 Task: Search for emails with a particular keyword in the body: `Dear`.
Action: Mouse moved to (516, 73)
Screenshot: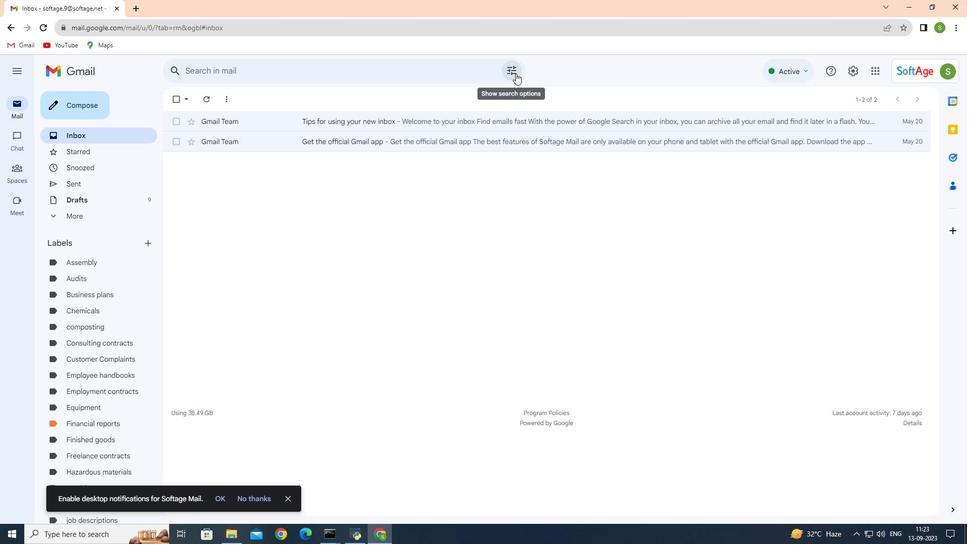 
Action: Mouse pressed left at (516, 73)
Screenshot: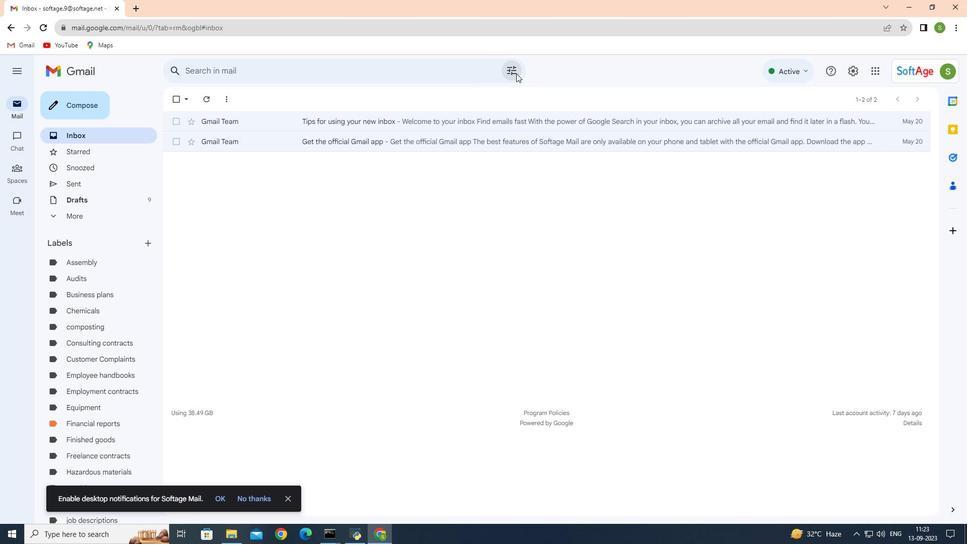 
Action: Mouse moved to (250, 156)
Screenshot: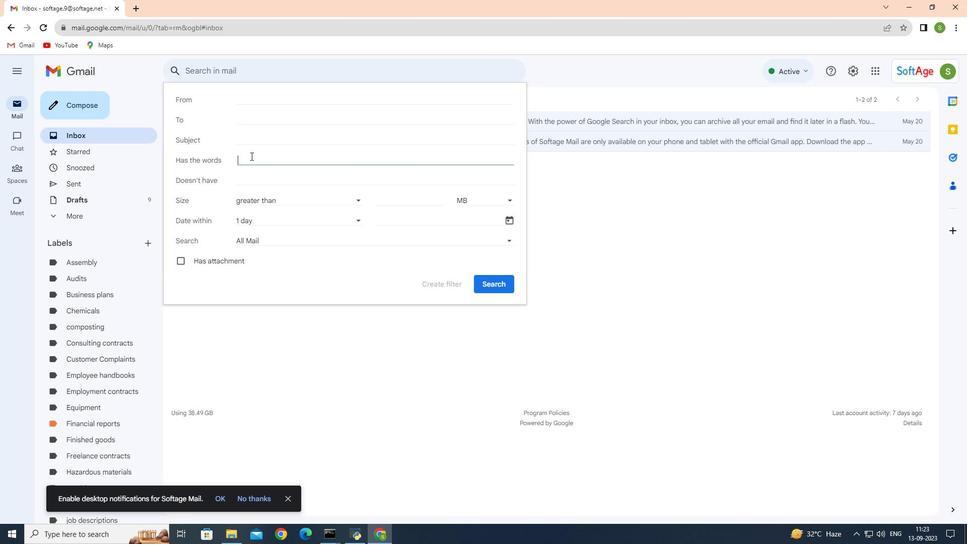 
Action: Mouse pressed left at (250, 156)
Screenshot: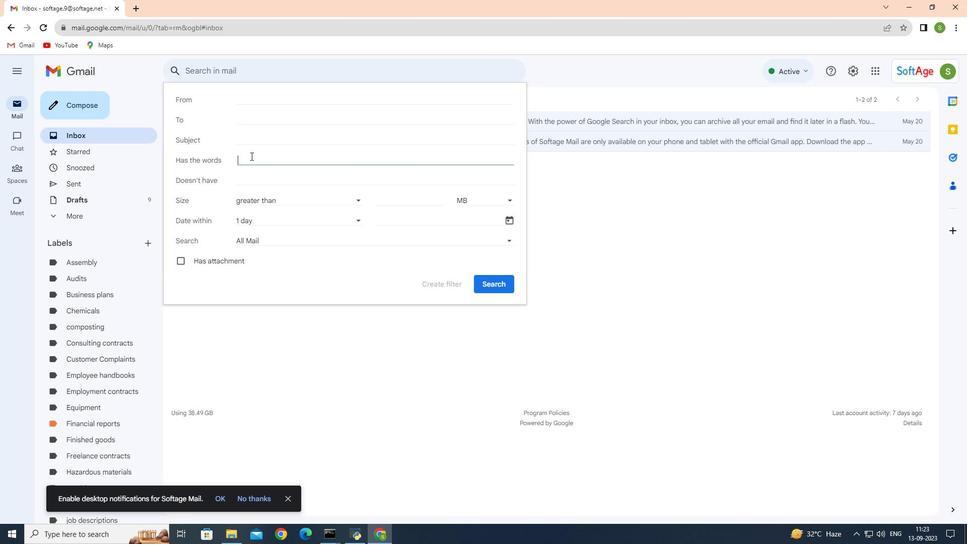 
Action: Key pressed <Key.shift>Dear
Screenshot: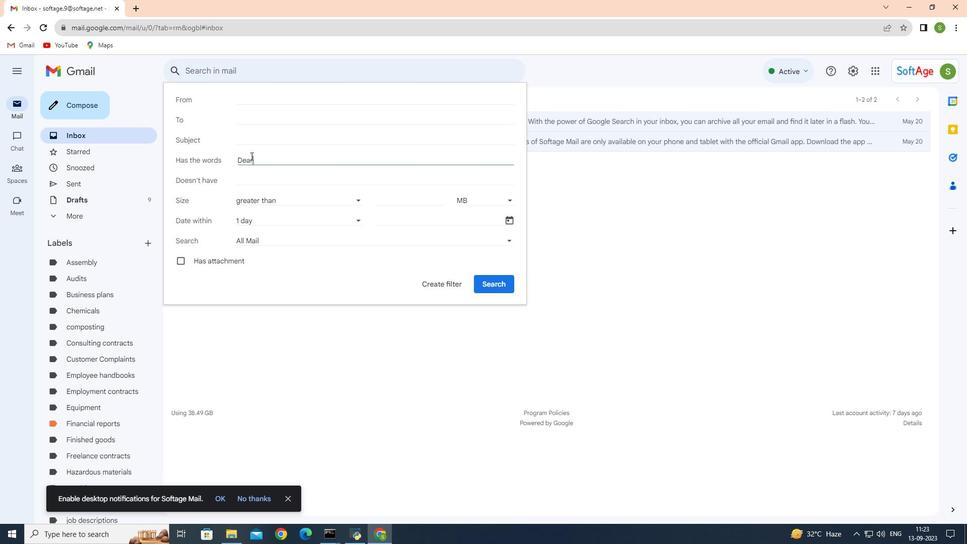 
Action: Mouse moved to (496, 281)
Screenshot: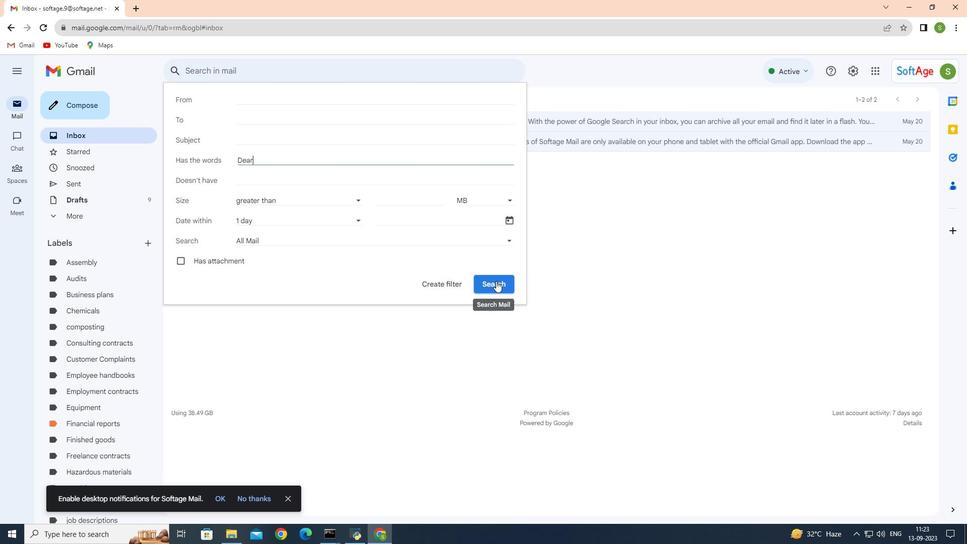 
Action: Mouse pressed left at (496, 281)
Screenshot: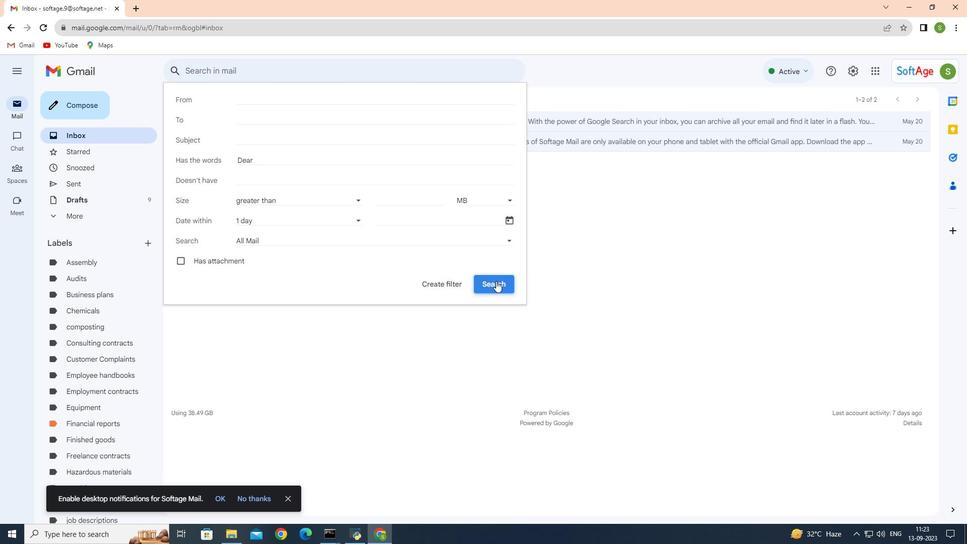 
Action: Mouse moved to (495, 281)
Screenshot: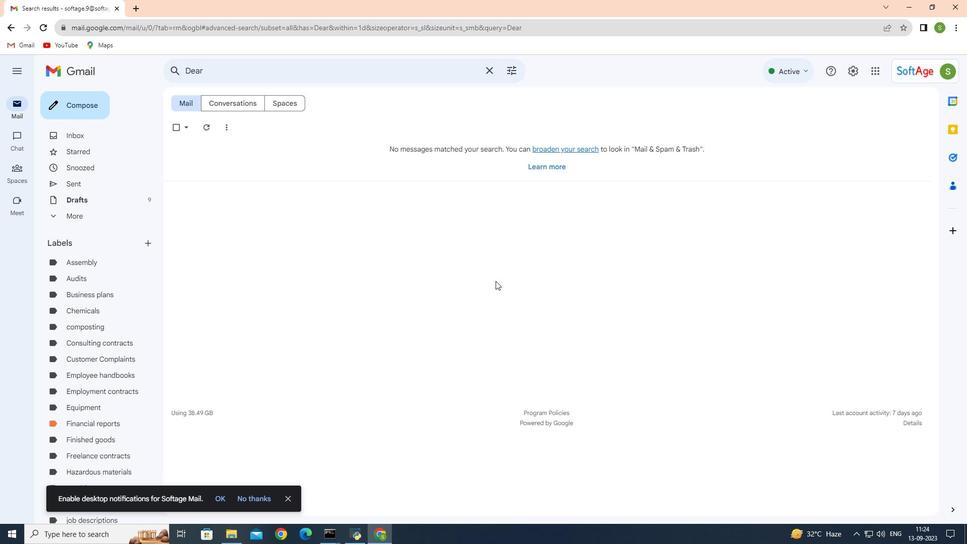 
